 Task: Add Andalou Naturals 1000 Roses Soothing Body Lotion to the cart.
Action: Mouse moved to (662, 238)
Screenshot: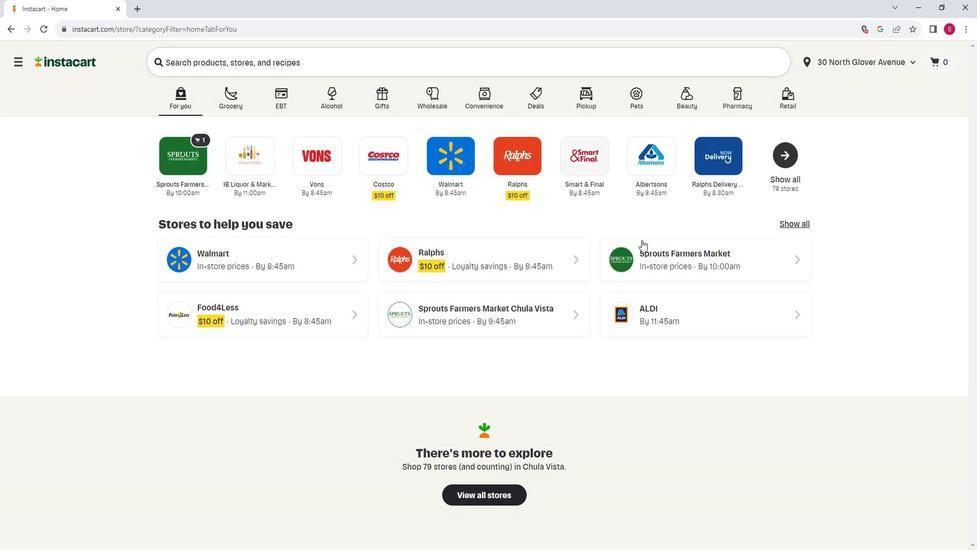 
Action: Mouse pressed left at (662, 238)
Screenshot: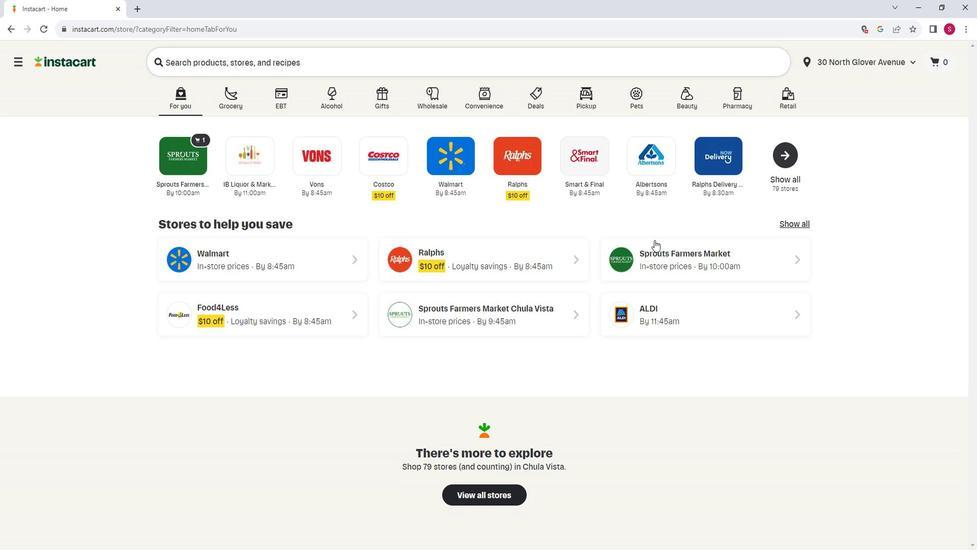 
Action: Mouse moved to (40, 402)
Screenshot: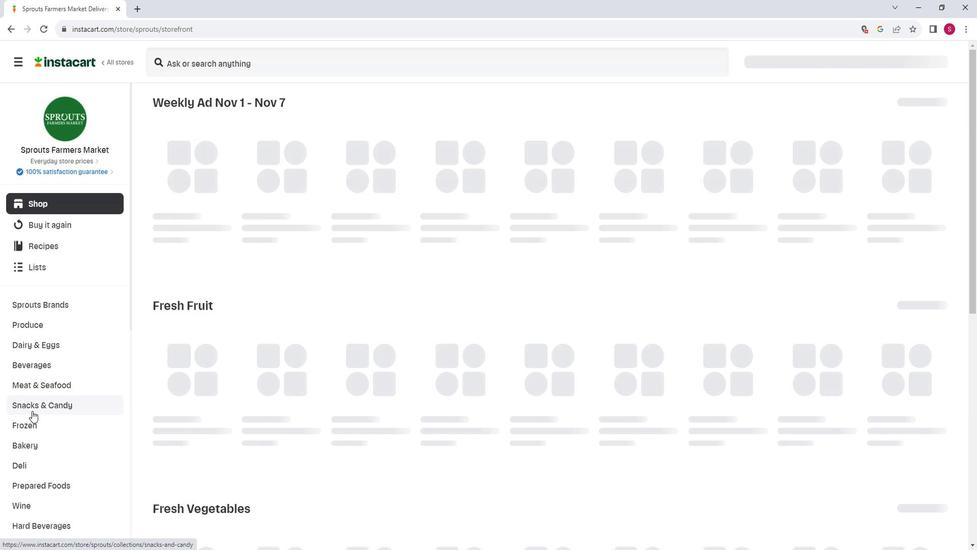 
Action: Mouse scrolled (40, 402) with delta (0, 0)
Screenshot: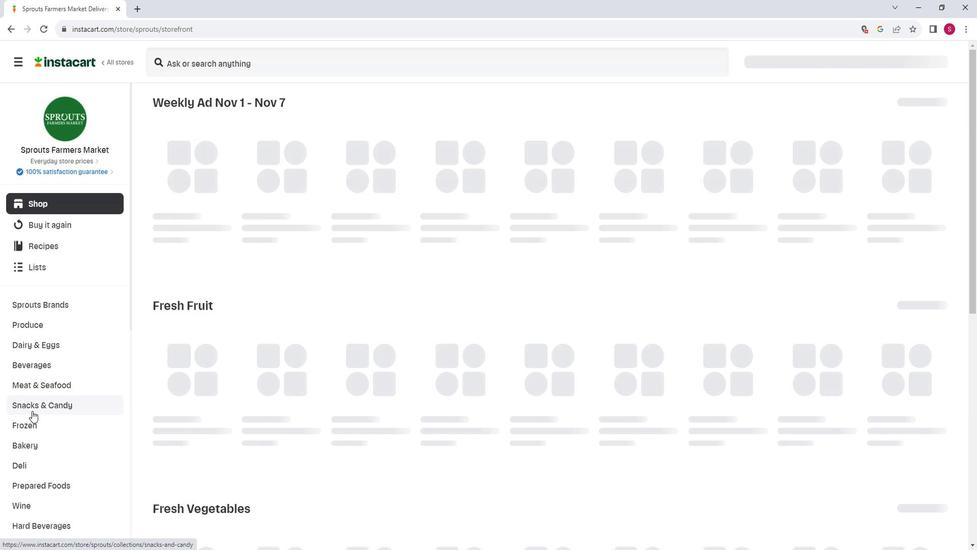 
Action: Mouse moved to (42, 403)
Screenshot: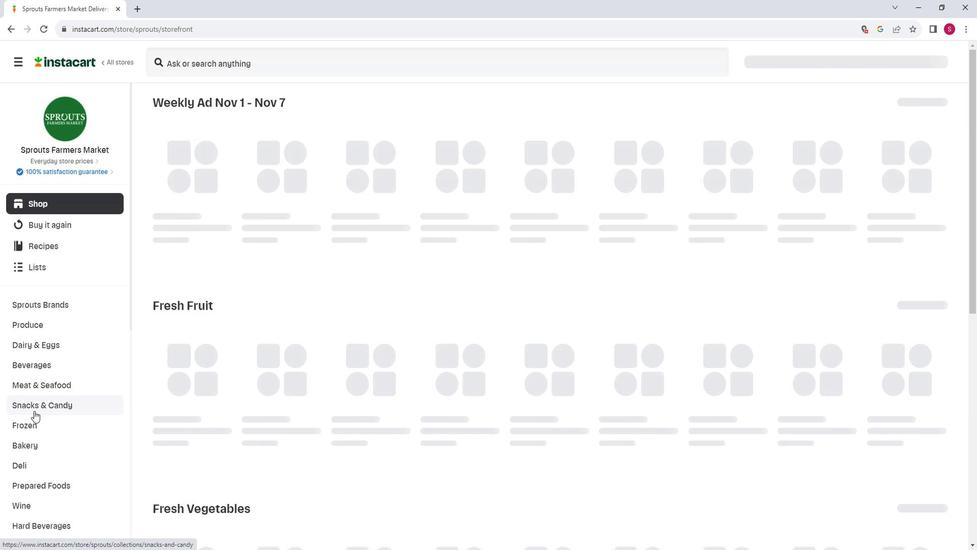 
Action: Mouse scrolled (42, 402) with delta (0, 0)
Screenshot: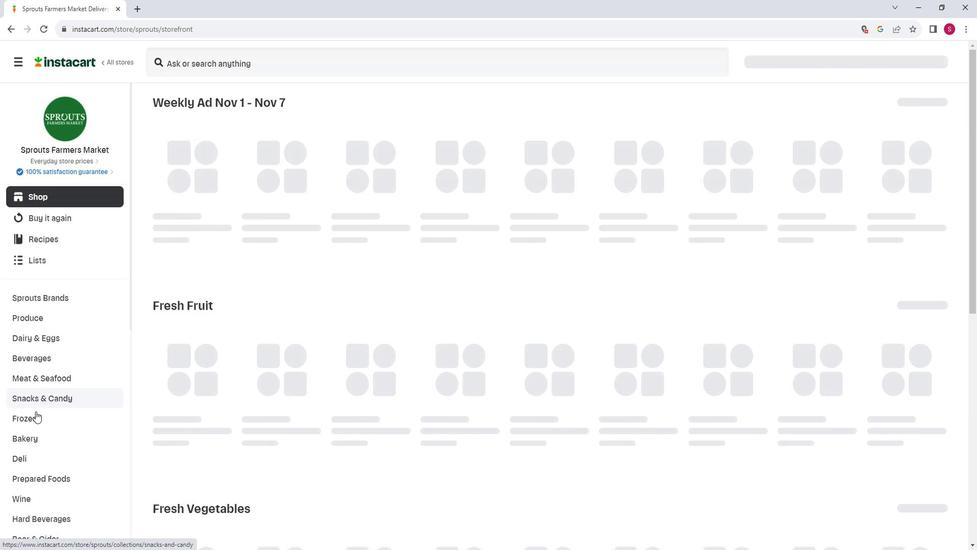 
Action: Mouse scrolled (42, 402) with delta (0, 0)
Screenshot: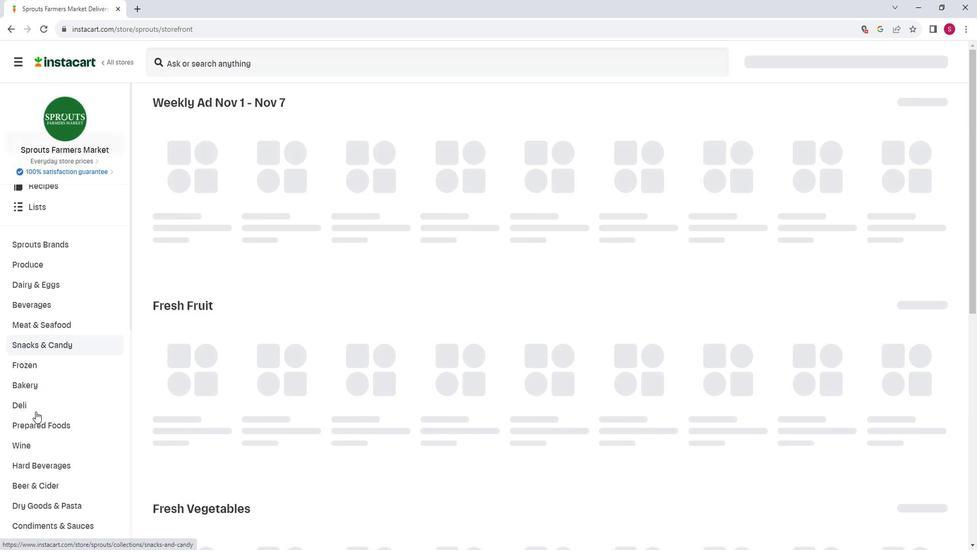 
Action: Mouse moved to (44, 403)
Screenshot: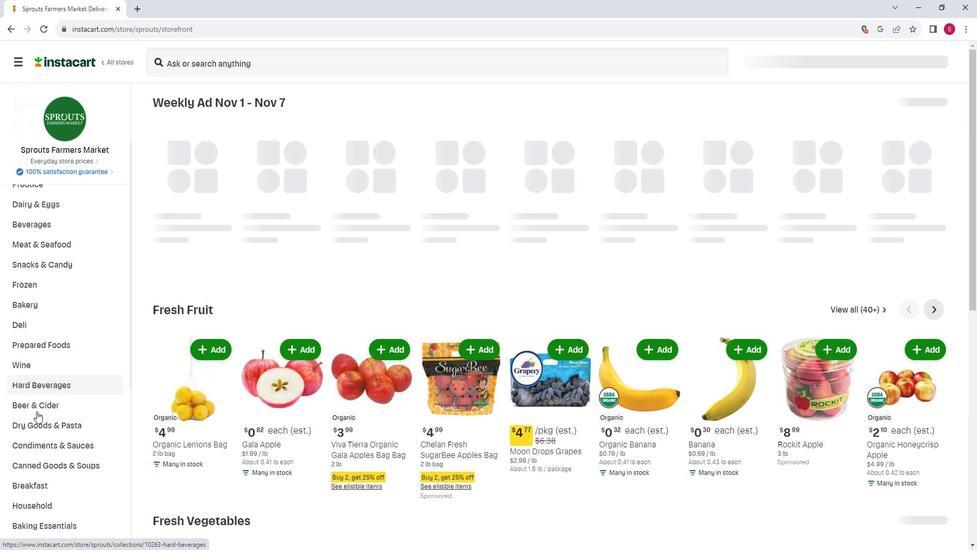 
Action: Mouse scrolled (44, 402) with delta (0, 0)
Screenshot: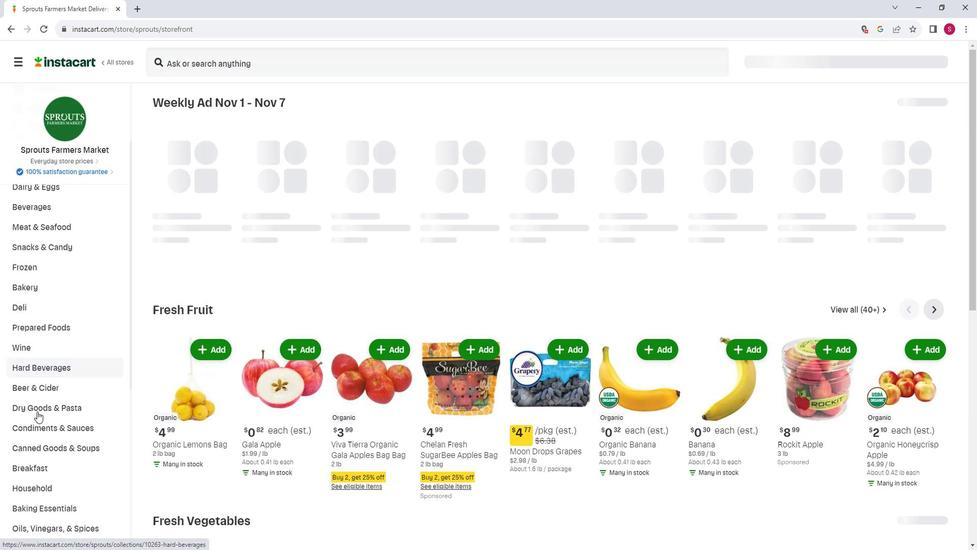 
Action: Mouse moved to (44, 405)
Screenshot: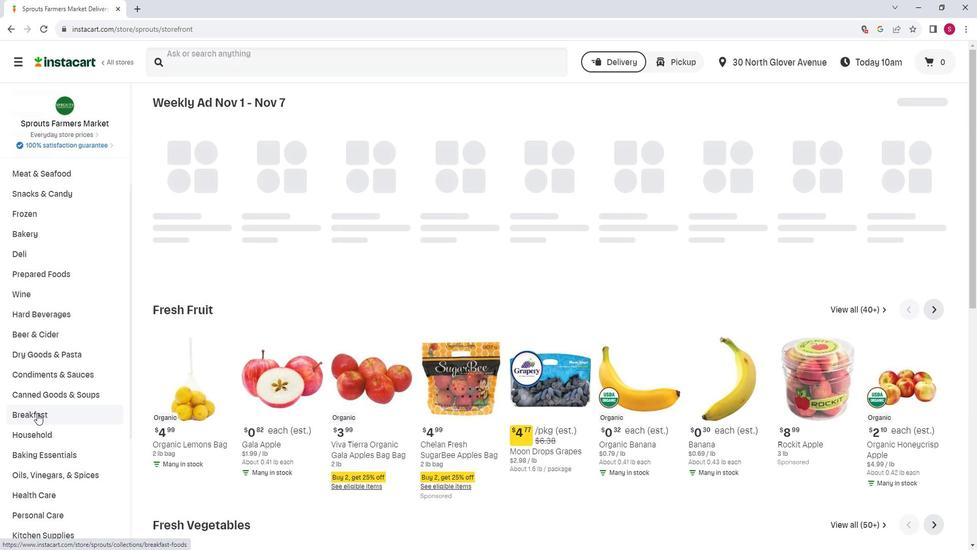 
Action: Mouse scrolled (44, 404) with delta (0, 0)
Screenshot: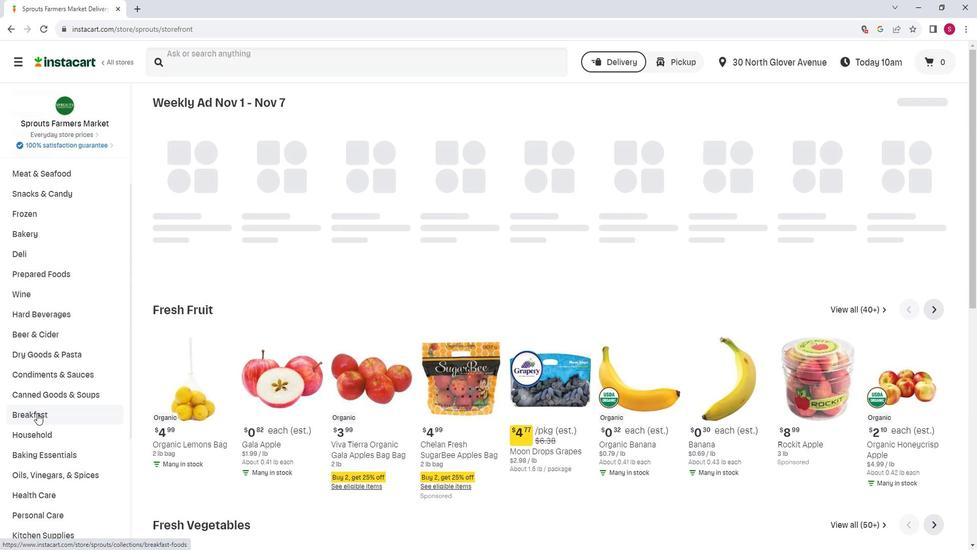 
Action: Mouse moved to (57, 450)
Screenshot: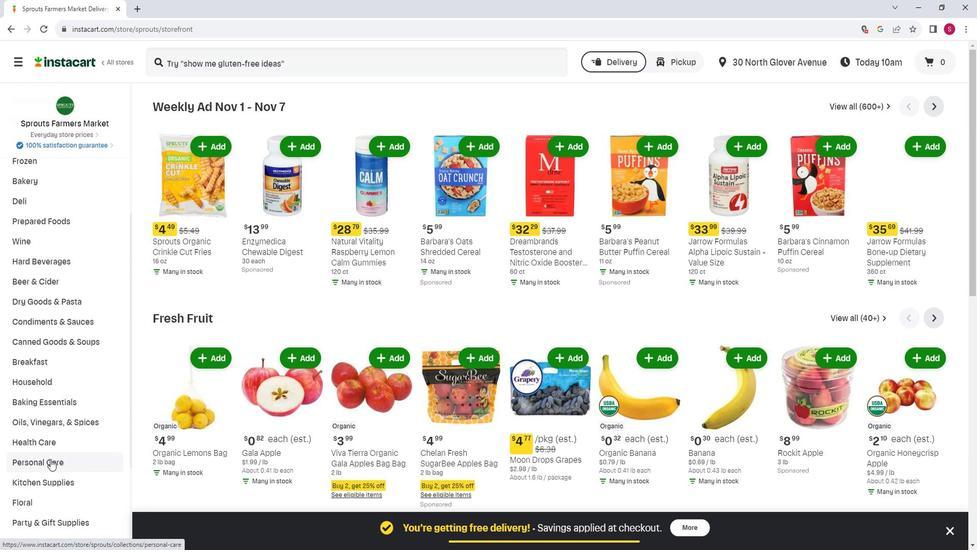 
Action: Mouse pressed left at (57, 450)
Screenshot: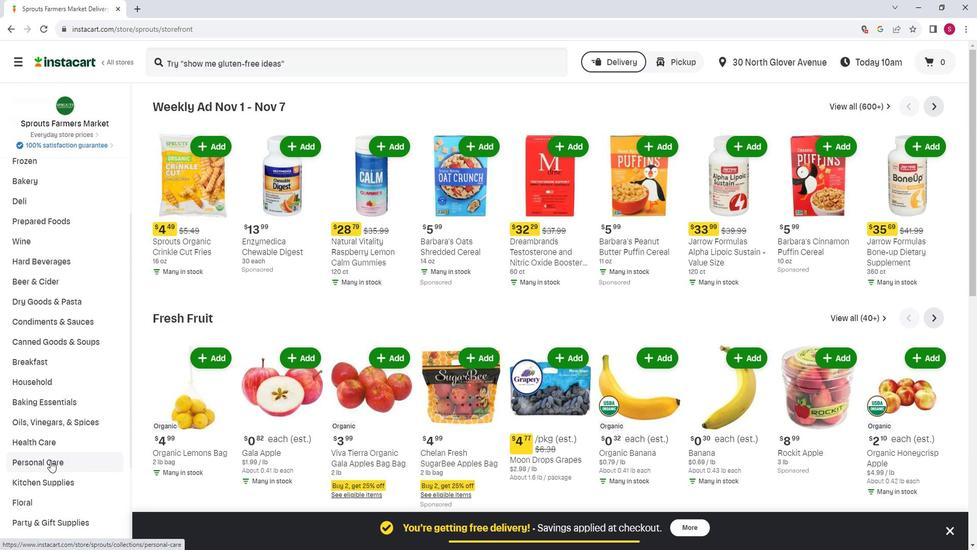 
Action: Mouse moved to (243, 136)
Screenshot: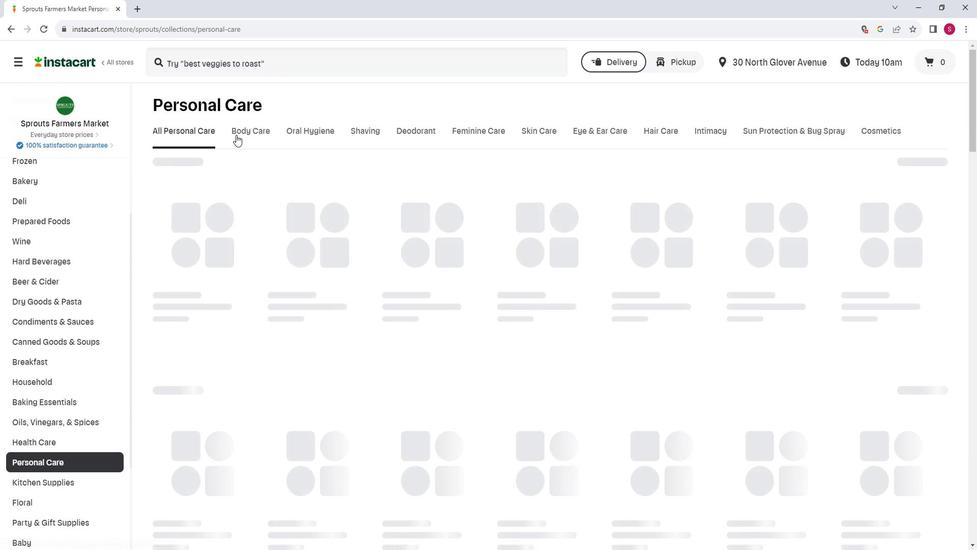 
Action: Mouse pressed left at (243, 136)
Screenshot: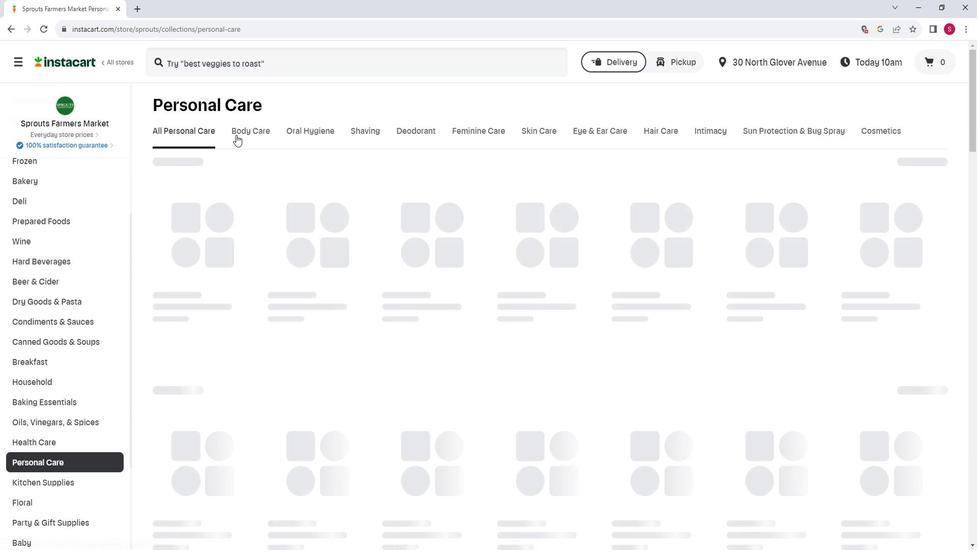 
Action: Mouse moved to (411, 174)
Screenshot: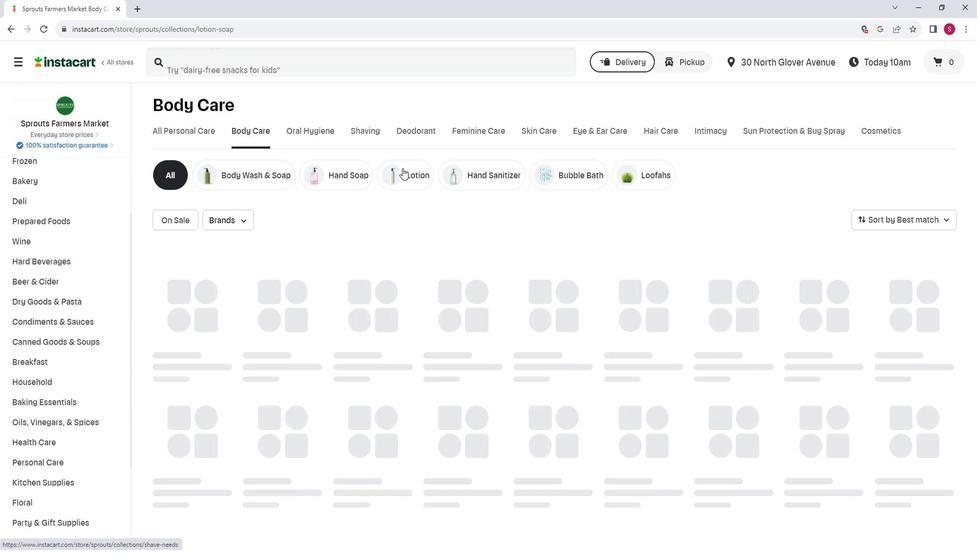 
Action: Mouse pressed left at (411, 174)
Screenshot: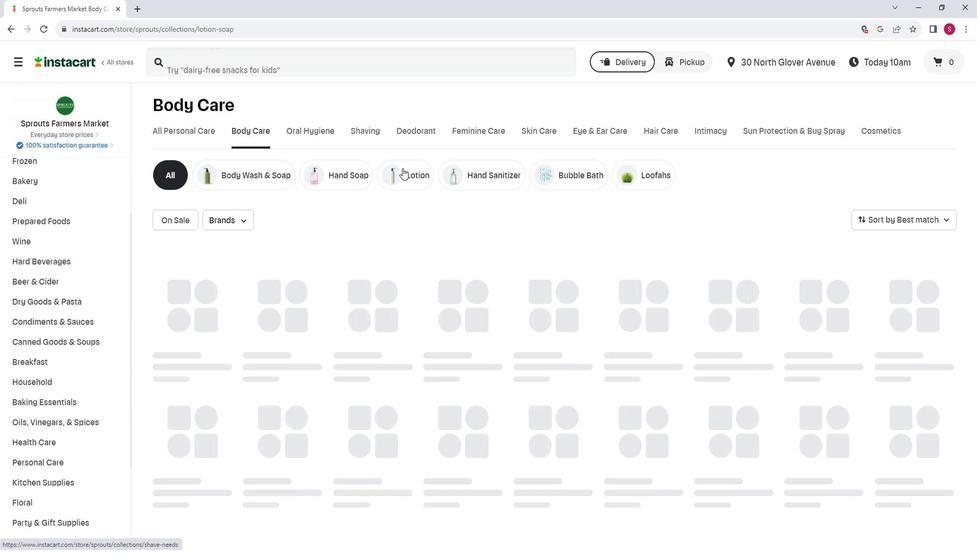 
Action: Mouse moved to (252, 69)
Screenshot: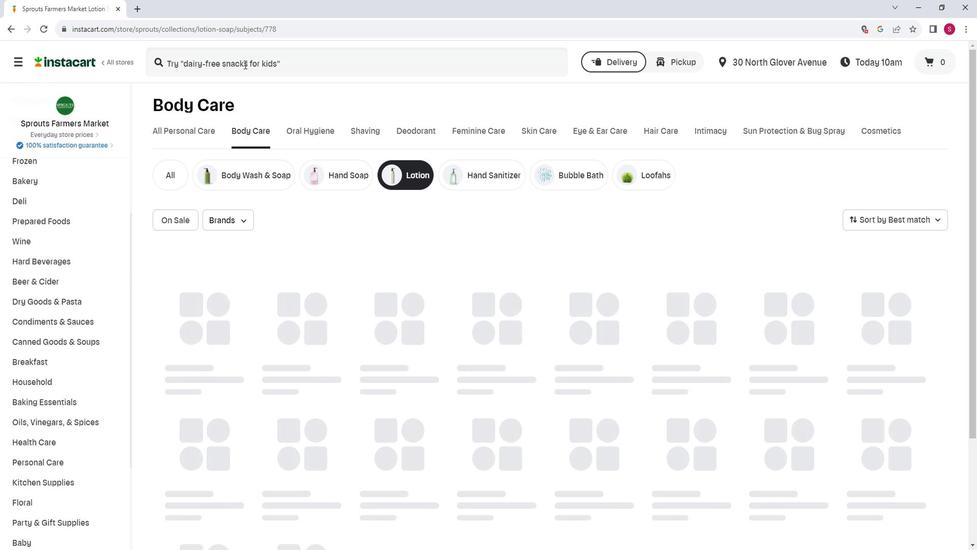
Action: Mouse pressed left at (252, 69)
Screenshot: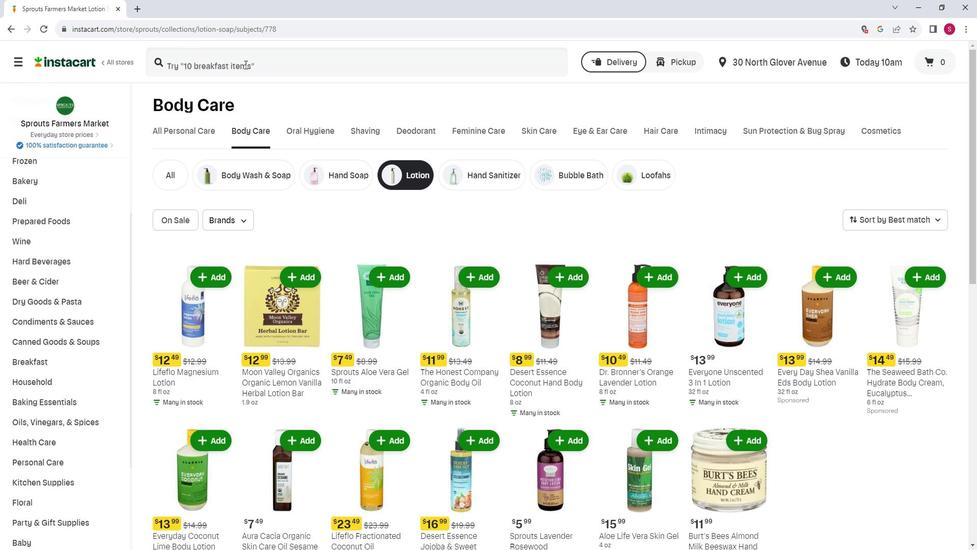 
Action: Mouse moved to (252, 69)
Screenshot: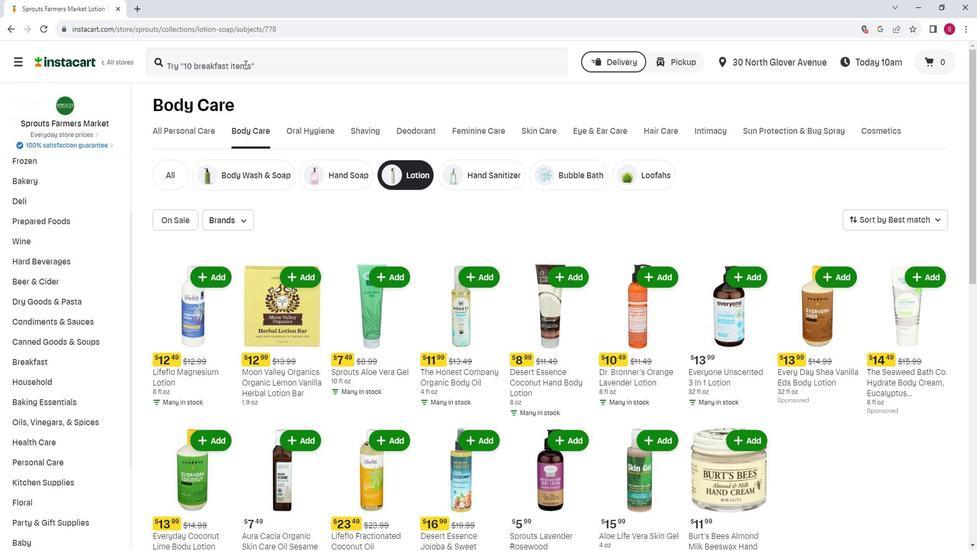 
Action: Key pressed <Key.shift>Andalou<Key.space><Key.shift><Key.shift><Key.shift><Key.shift><Key.shift>Naturals<Key.space>1000<Key.space><Key.shift>Roses<Key.space><Key.shift>Soothing<Key.space><Key.shift><Key.shift><Key.shift><Key.shift><Key.shift><Key.shift><Key.shift><Key.shift>Body<Key.space>b<Key.backspace><Key.shift><Key.space>Lotion<Key.enter>
Screenshot: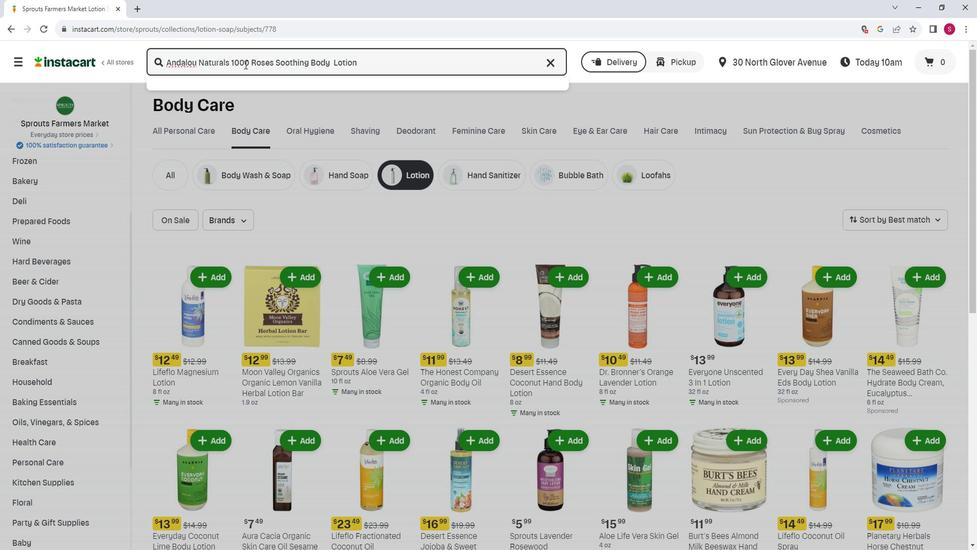 
Action: Mouse moved to (670, 423)
Screenshot: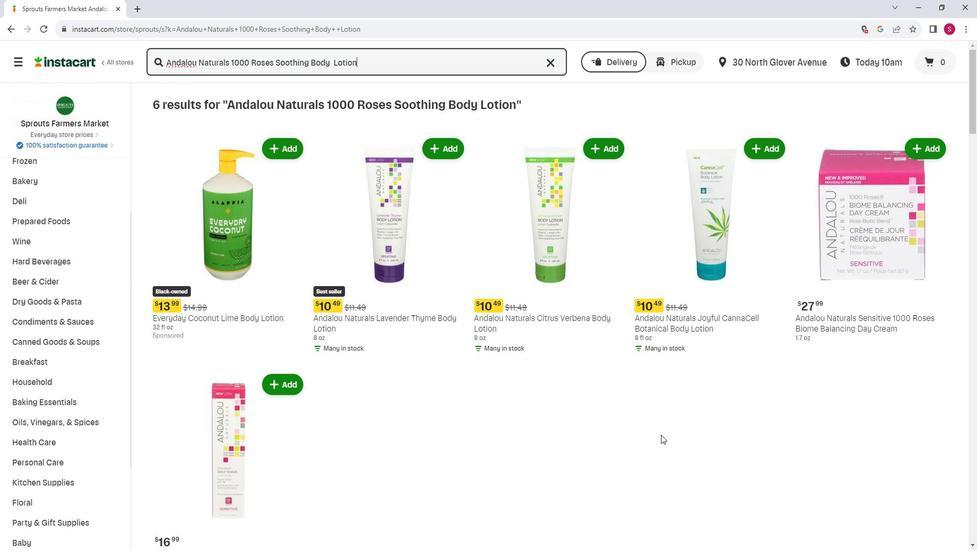 
Action: Mouse scrolled (670, 423) with delta (0, 0)
Screenshot: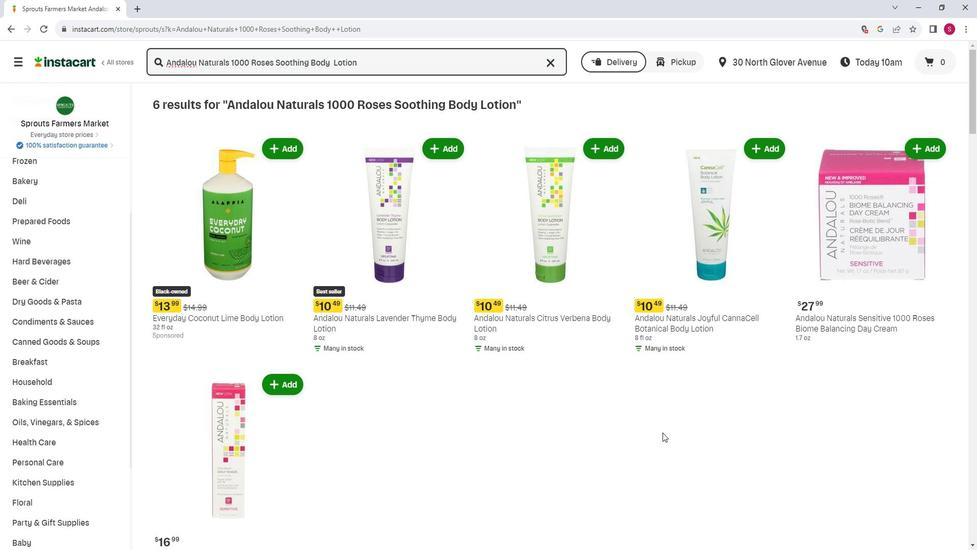 
Action: Mouse scrolled (670, 423) with delta (0, 0)
Screenshot: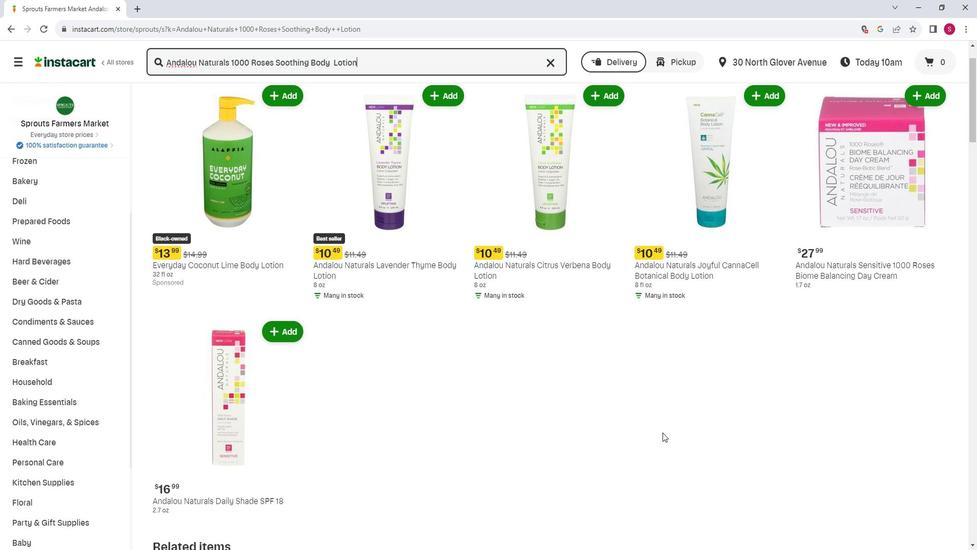 
Action: Mouse scrolled (670, 423) with delta (0, 0)
Screenshot: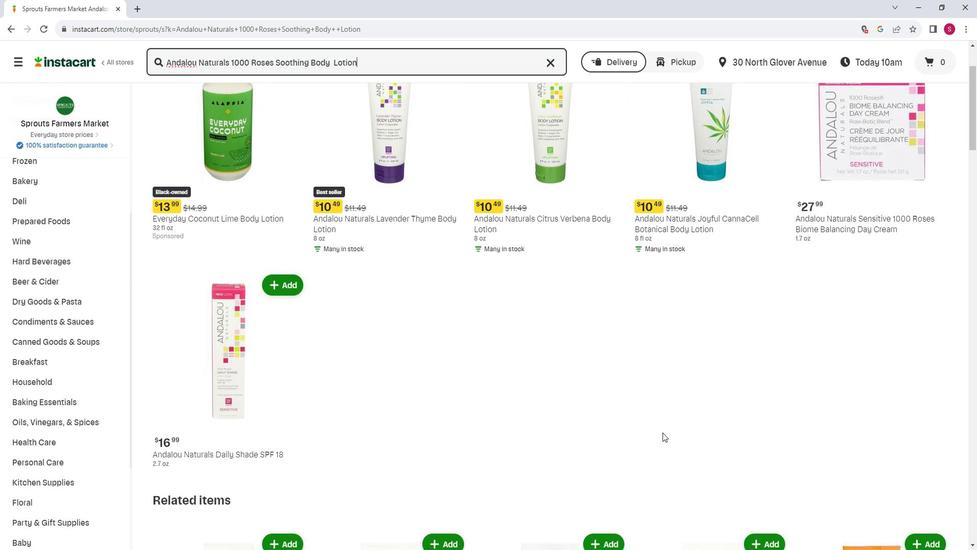 
Action: Mouse moved to (617, 390)
Screenshot: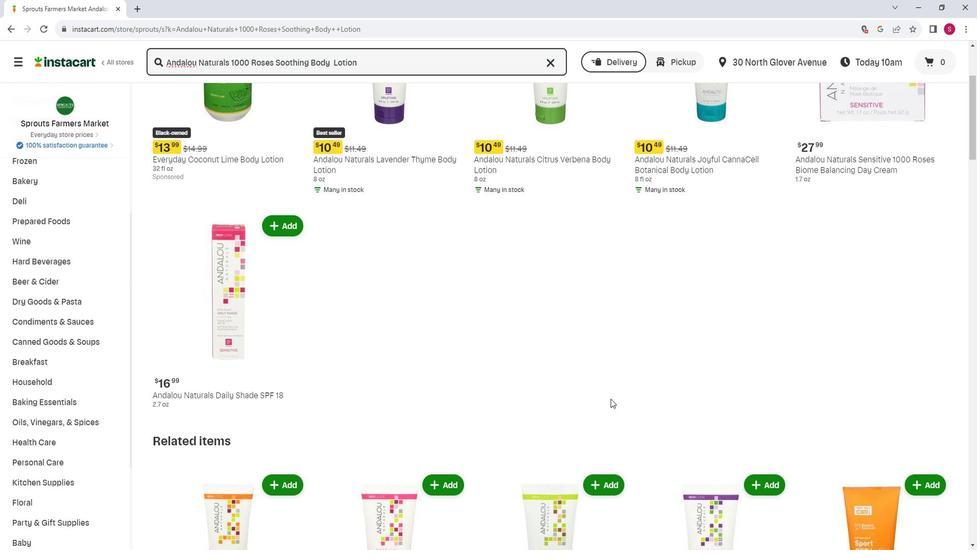 
Action: Mouse scrolled (617, 389) with delta (0, 0)
Screenshot: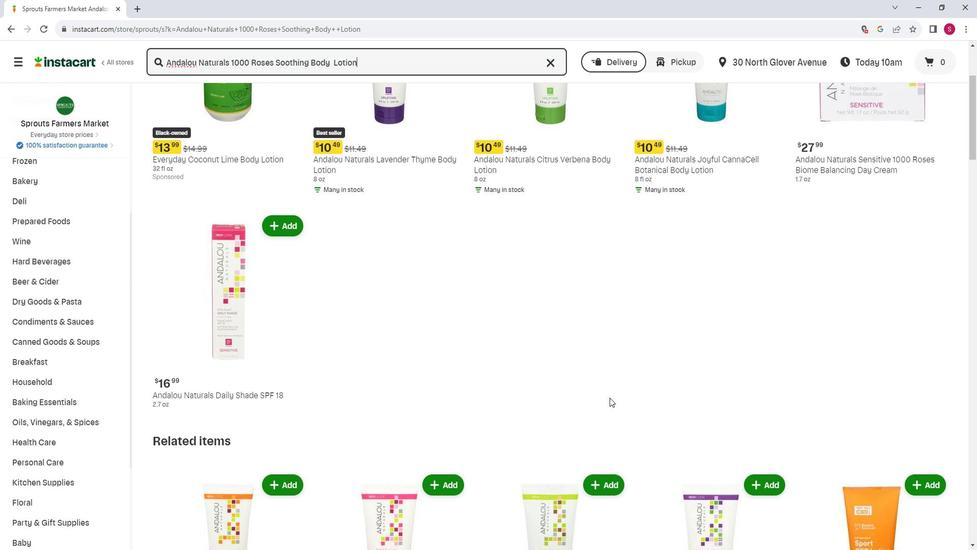 
Action: Mouse scrolled (617, 389) with delta (0, 0)
Screenshot: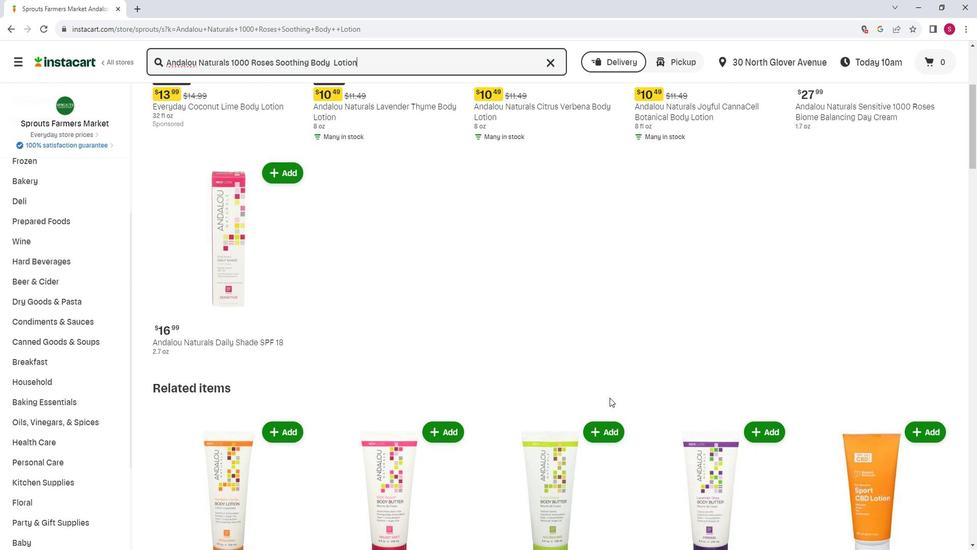 
Action: Mouse scrolled (617, 389) with delta (0, 0)
Screenshot: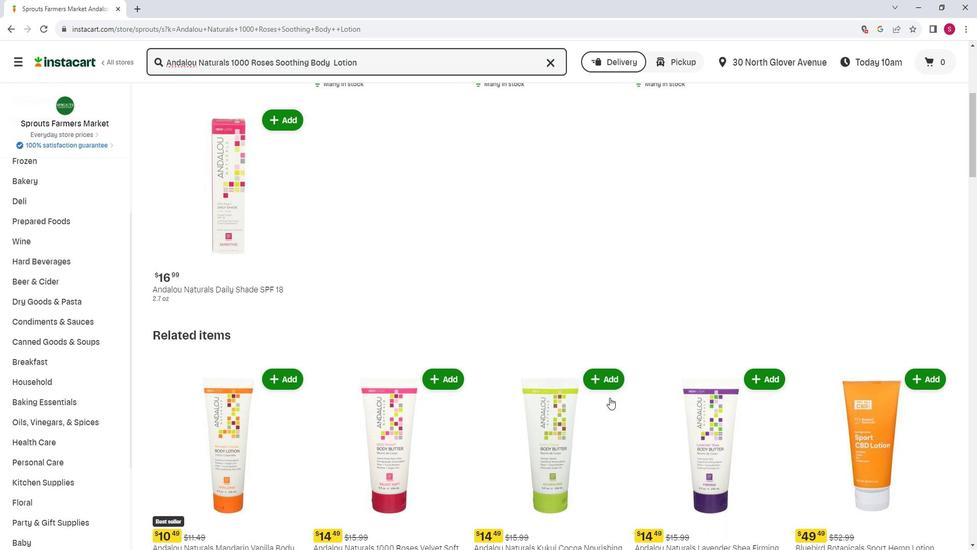 
Action: Mouse scrolled (617, 389) with delta (0, 0)
Screenshot: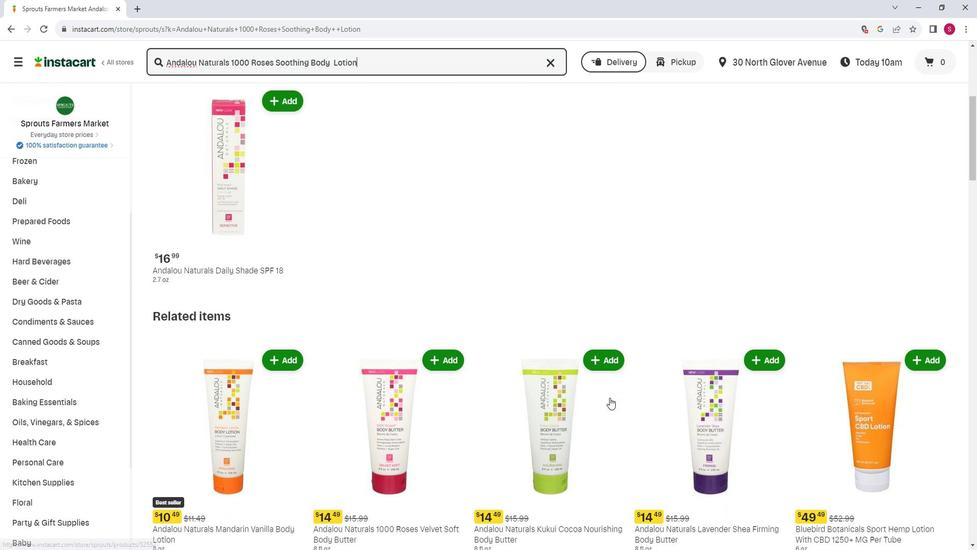 
Action: Mouse scrolled (617, 389) with delta (0, 0)
Screenshot: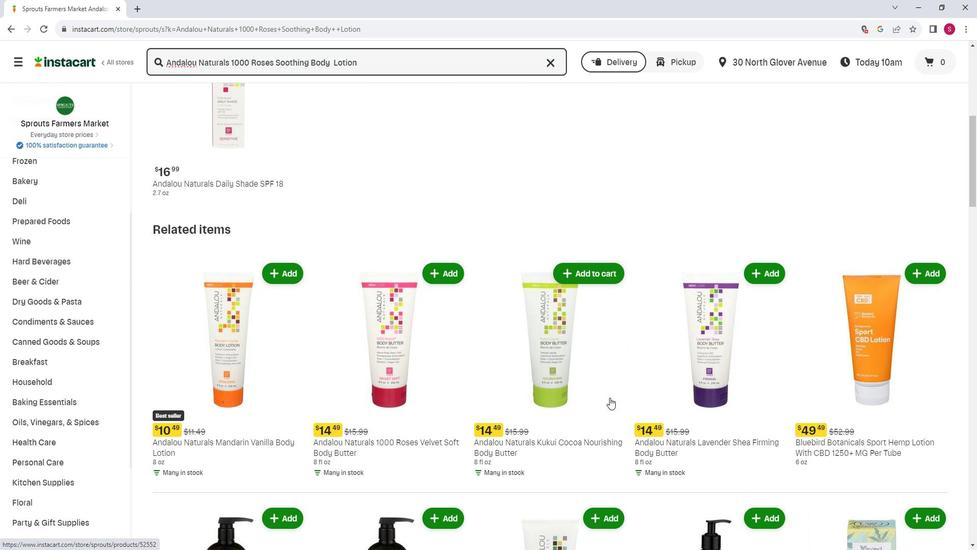 
Action: Mouse scrolled (617, 389) with delta (0, 0)
Screenshot: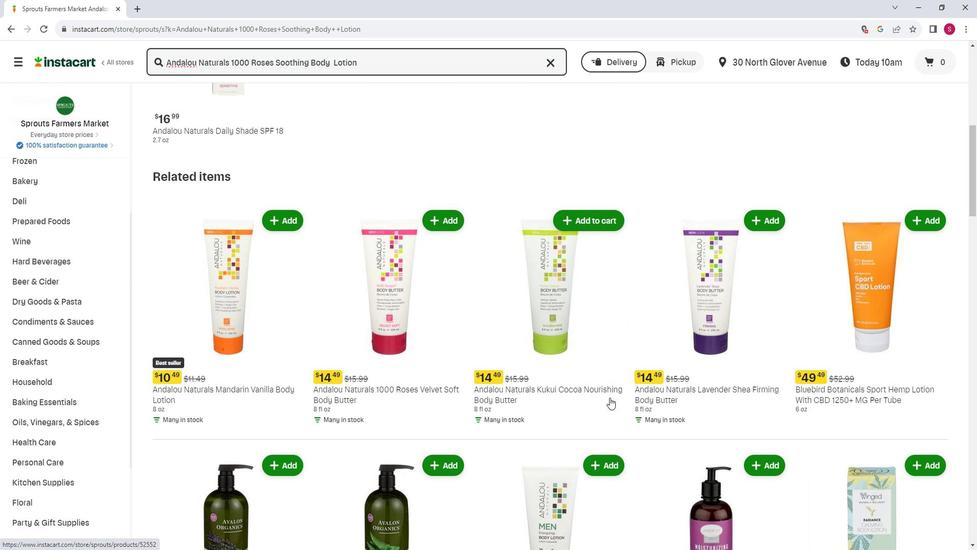 
Action: Mouse scrolled (617, 389) with delta (0, 0)
Screenshot: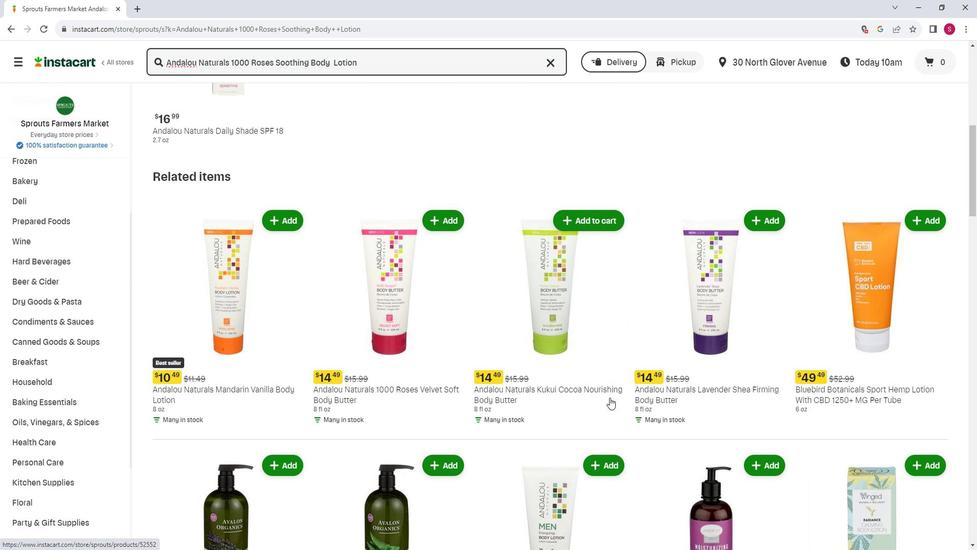 
Action: Mouse scrolled (617, 389) with delta (0, 0)
Screenshot: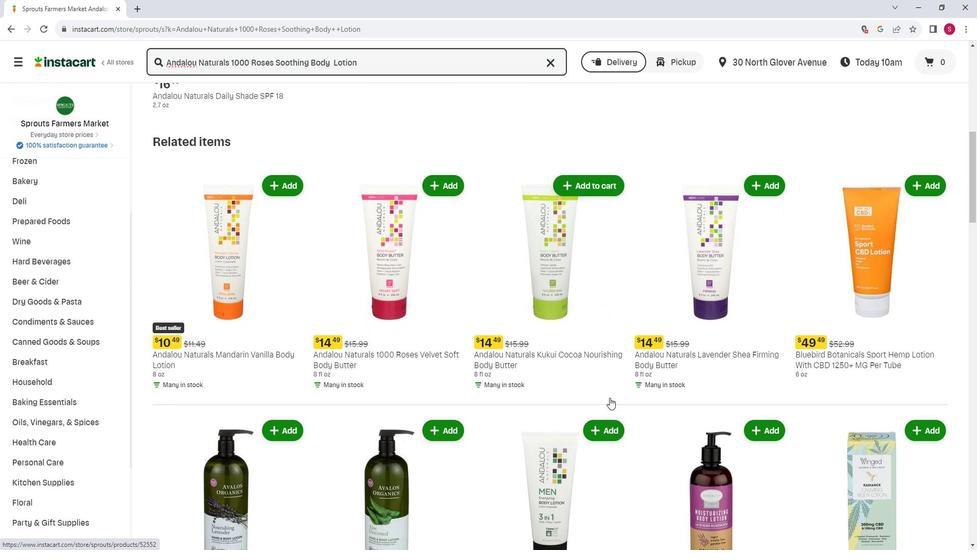 
Action: Mouse scrolled (617, 389) with delta (0, 0)
Screenshot: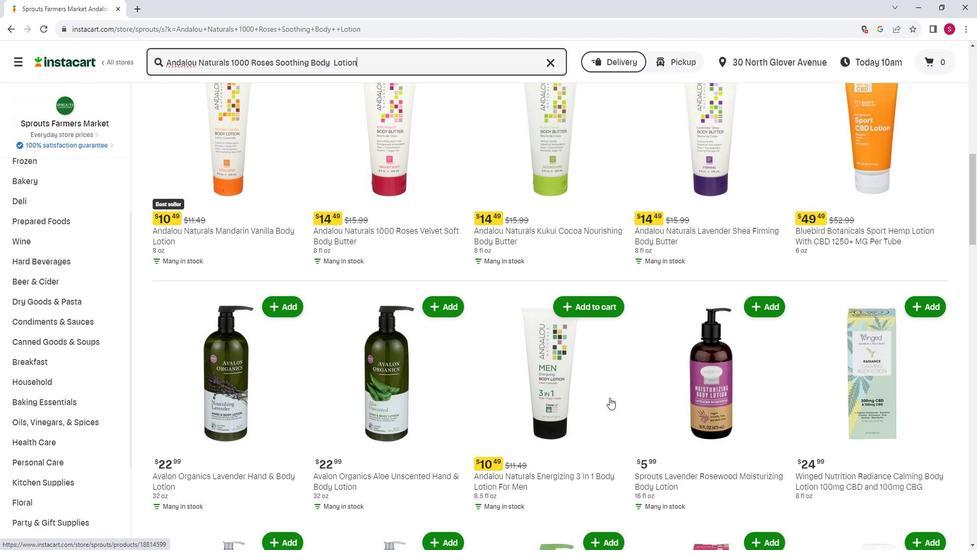 
Action: Mouse scrolled (617, 389) with delta (0, 0)
Screenshot: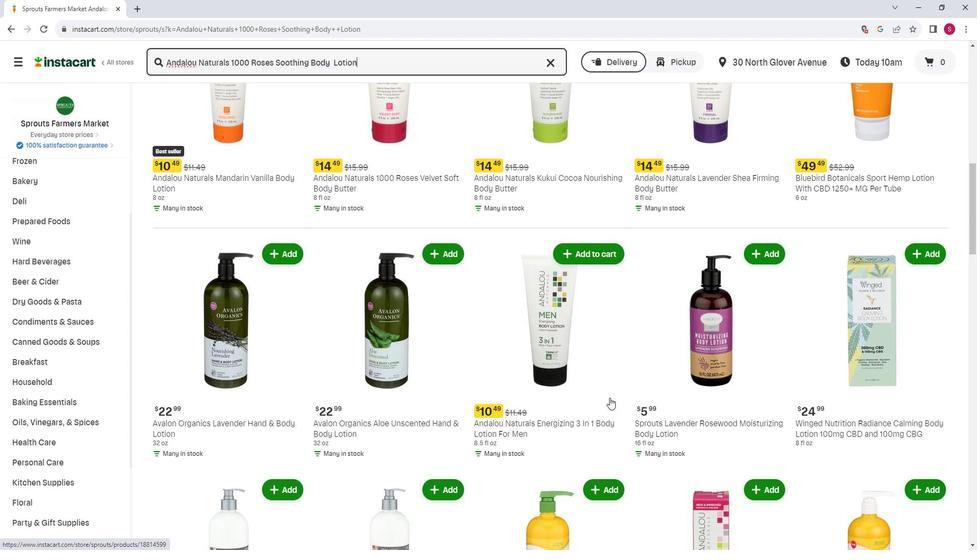 
Action: Mouse scrolled (617, 389) with delta (0, 0)
Screenshot: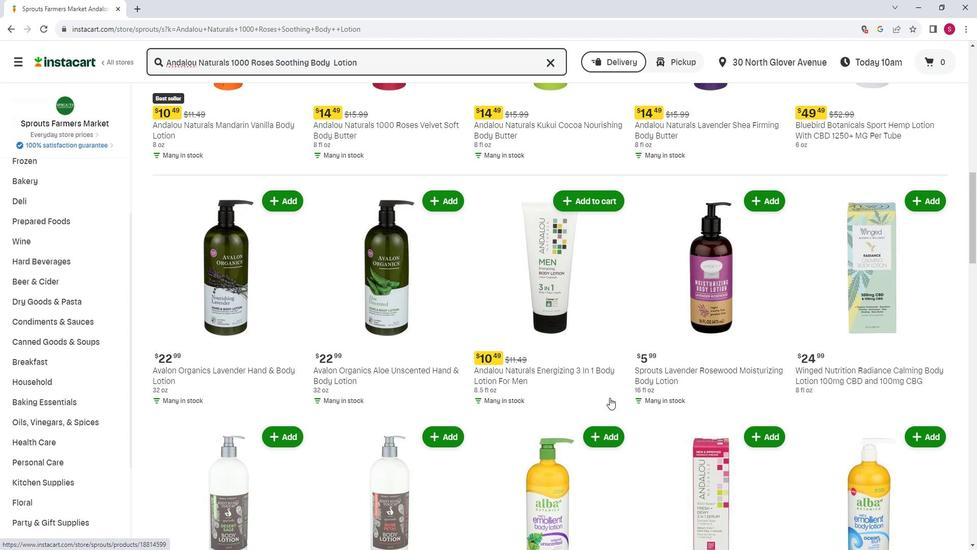 
Action: Mouse scrolled (617, 389) with delta (0, 0)
Screenshot: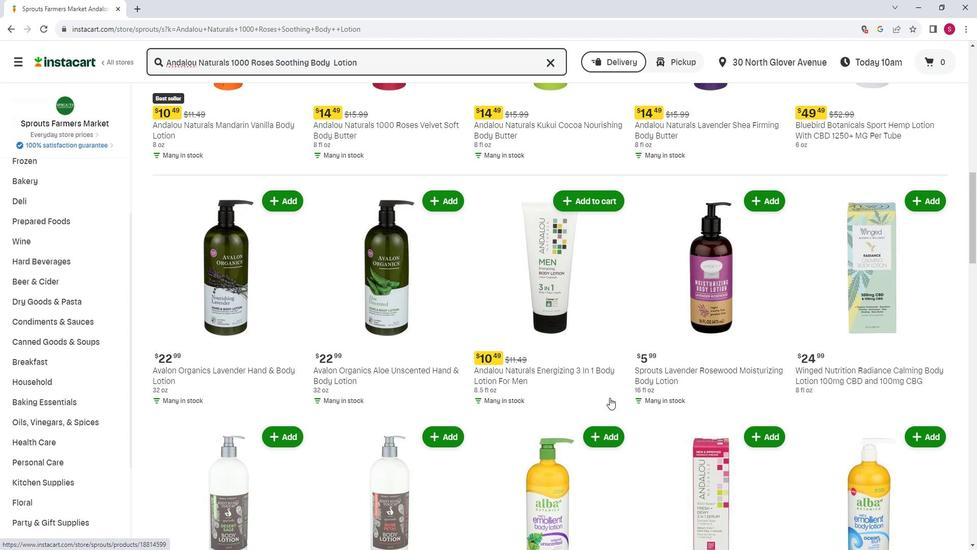 
Action: Mouse scrolled (617, 389) with delta (0, 0)
Screenshot: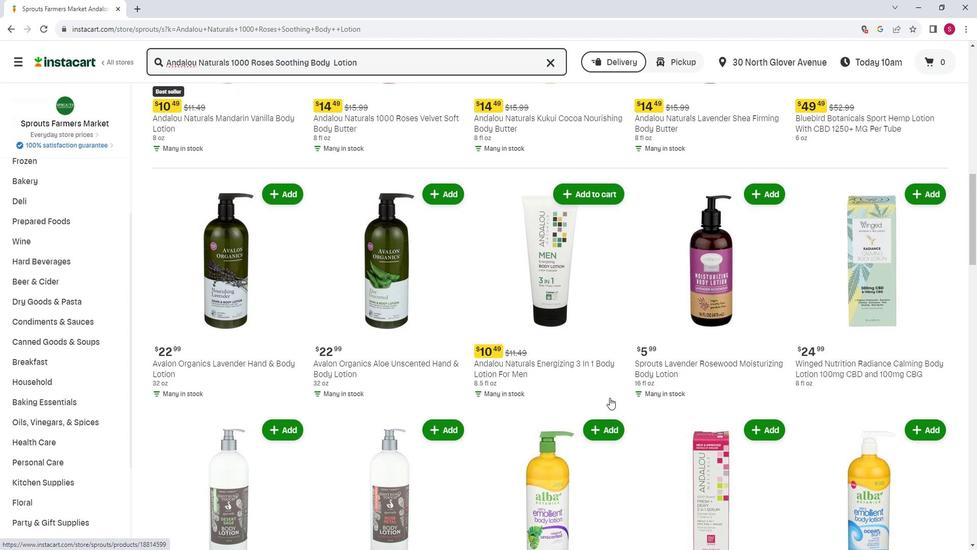 
Action: Mouse scrolled (617, 389) with delta (0, 0)
Screenshot: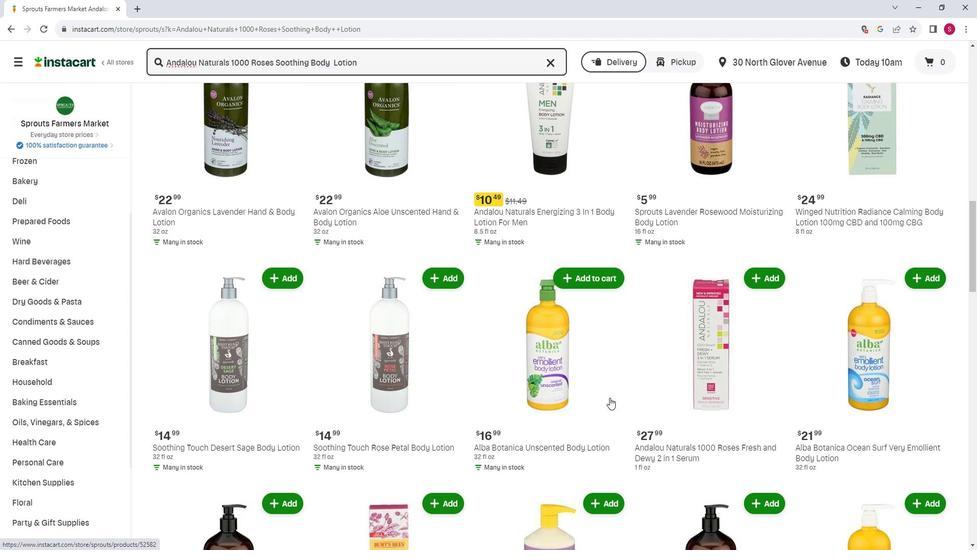 
Action: Mouse scrolled (617, 389) with delta (0, 0)
Screenshot: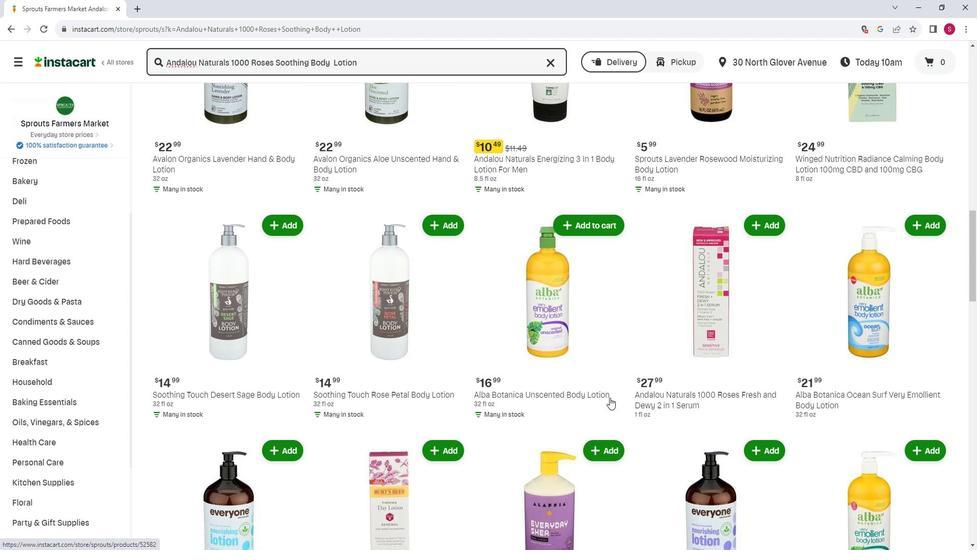 
Action: Mouse scrolled (617, 389) with delta (0, 0)
Screenshot: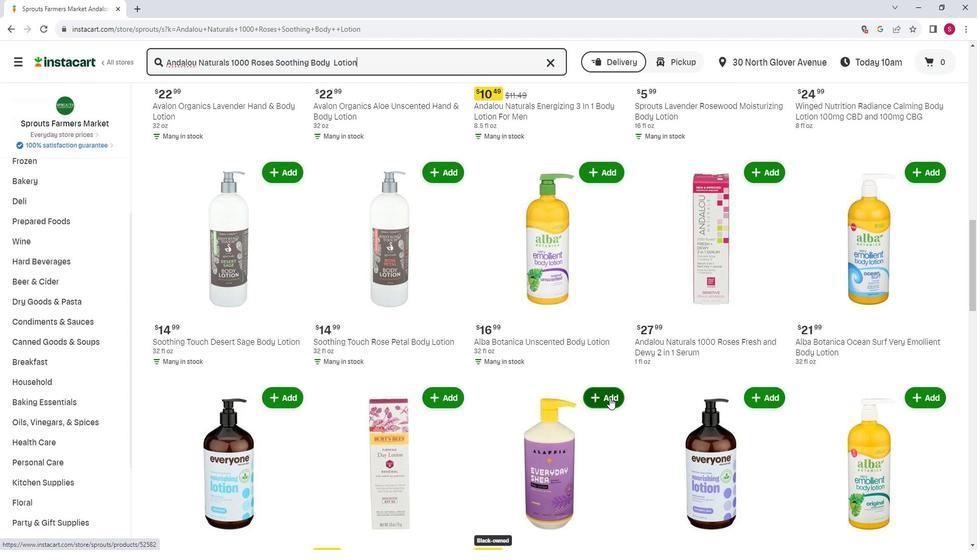 
Action: Mouse scrolled (617, 389) with delta (0, 0)
Screenshot: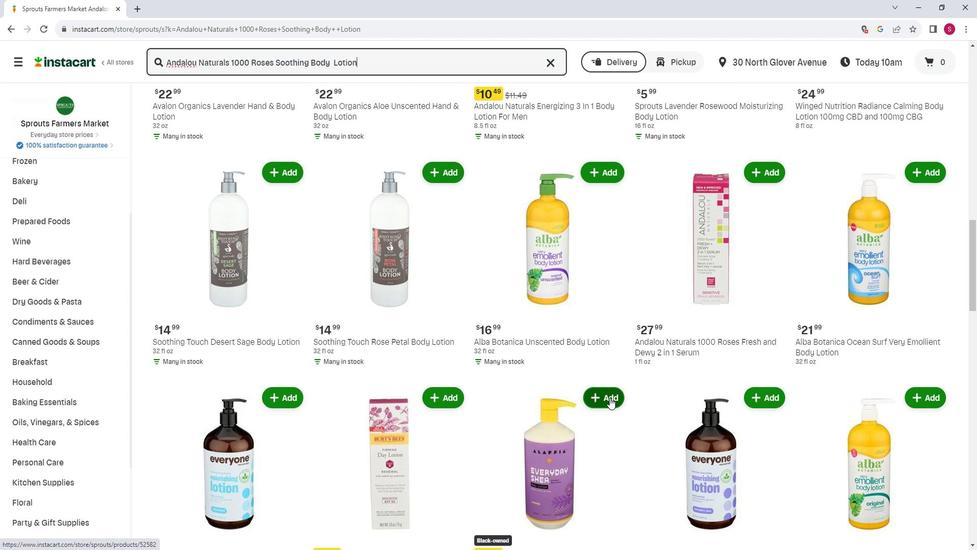 
Action: Mouse scrolled (617, 389) with delta (0, 0)
Screenshot: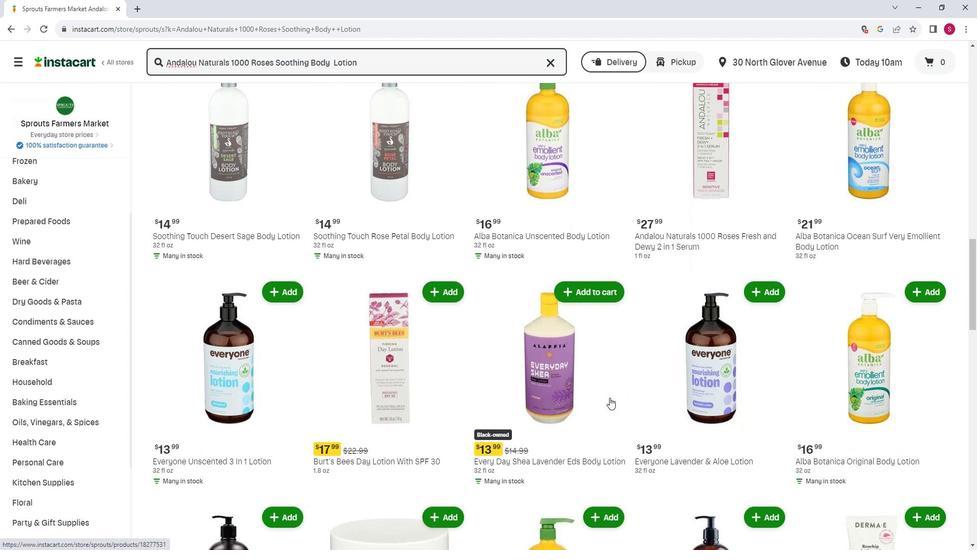 
Action: Mouse scrolled (617, 389) with delta (0, 0)
Screenshot: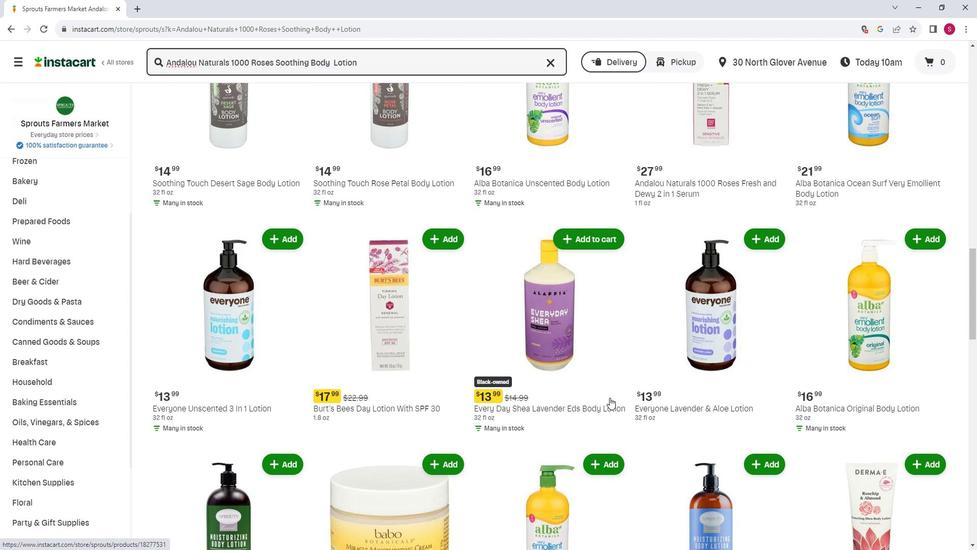 
Action: Mouse scrolled (617, 389) with delta (0, 0)
Screenshot: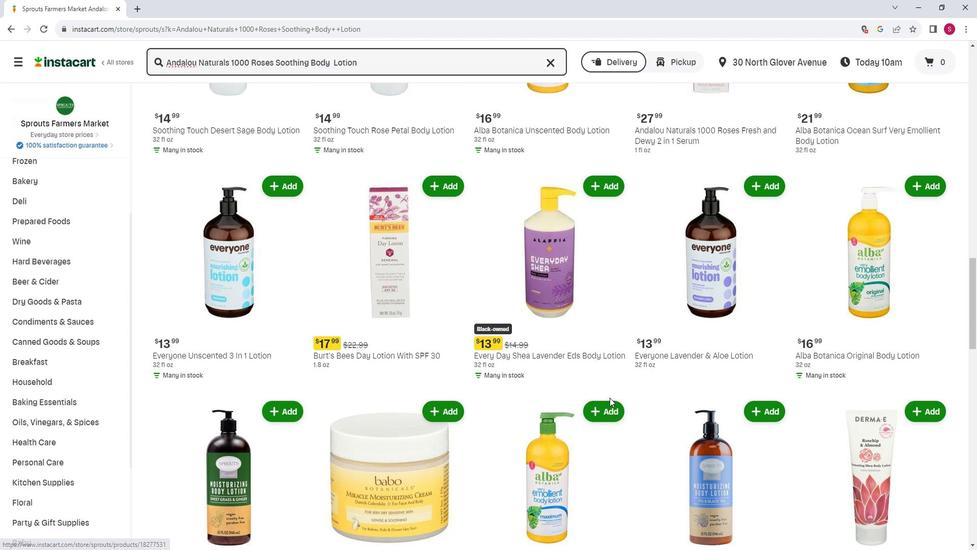 
Action: Mouse scrolled (617, 389) with delta (0, 0)
Screenshot: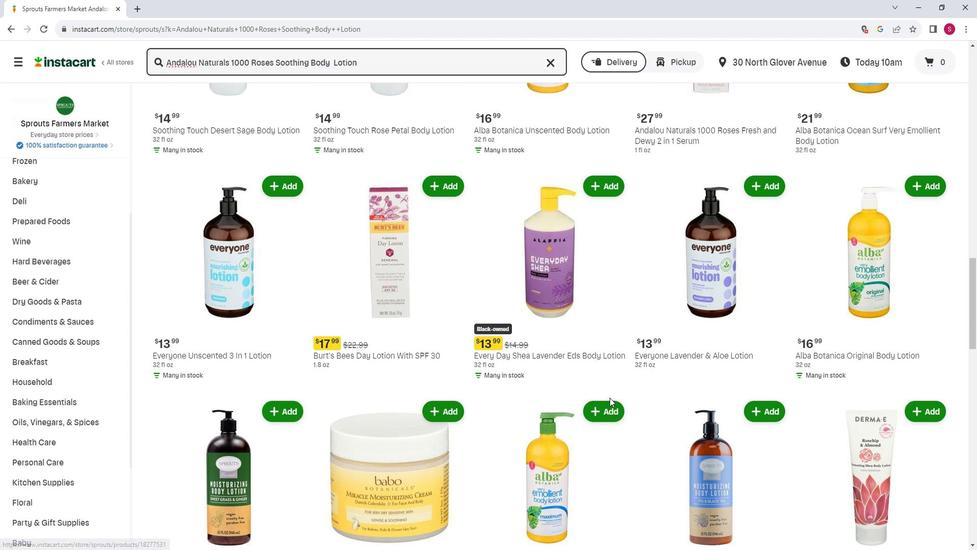 
Action: Mouse scrolled (617, 389) with delta (0, 0)
Screenshot: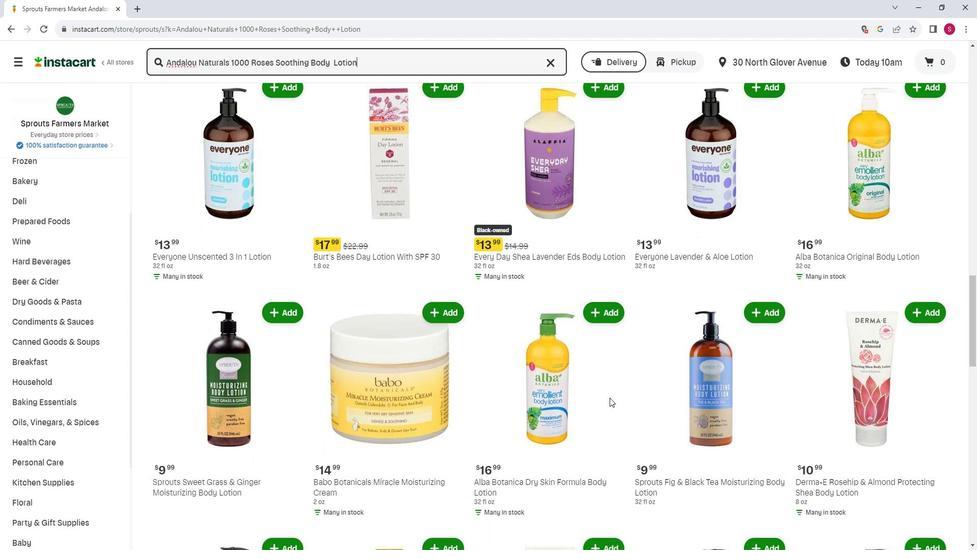 
Action: Mouse scrolled (617, 389) with delta (0, 0)
Screenshot: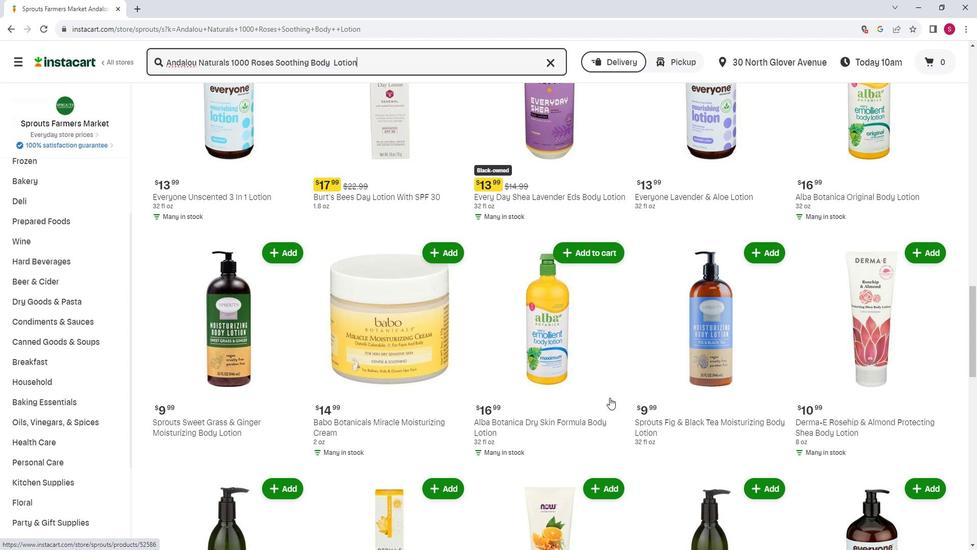 
Action: Mouse scrolled (617, 389) with delta (0, 0)
Screenshot: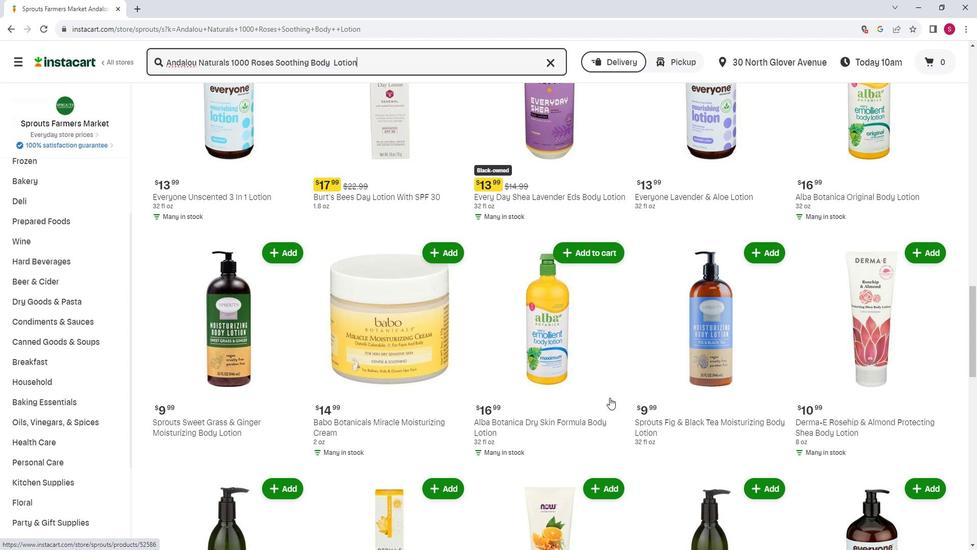 
Action: Mouse scrolled (617, 389) with delta (0, 0)
Screenshot: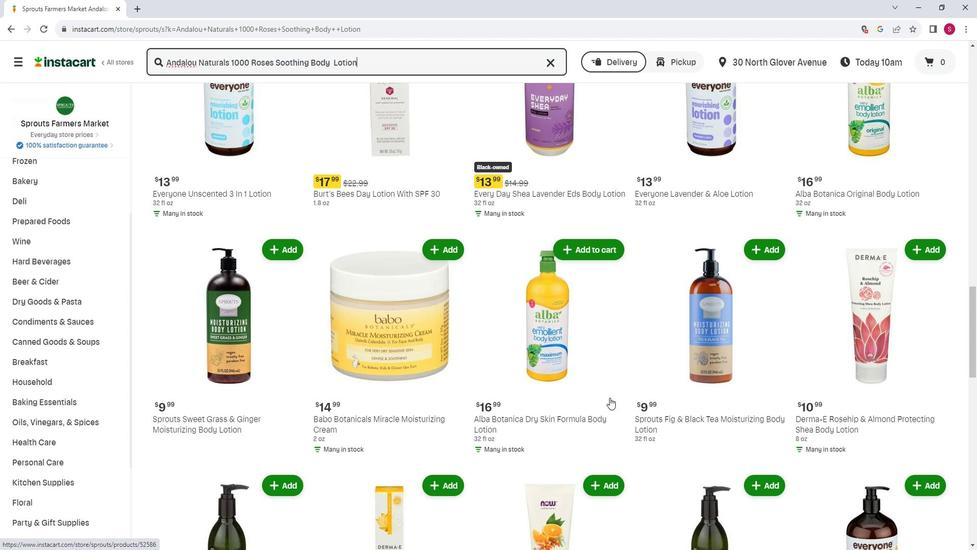 
Action: Mouse scrolled (617, 389) with delta (0, 0)
Screenshot: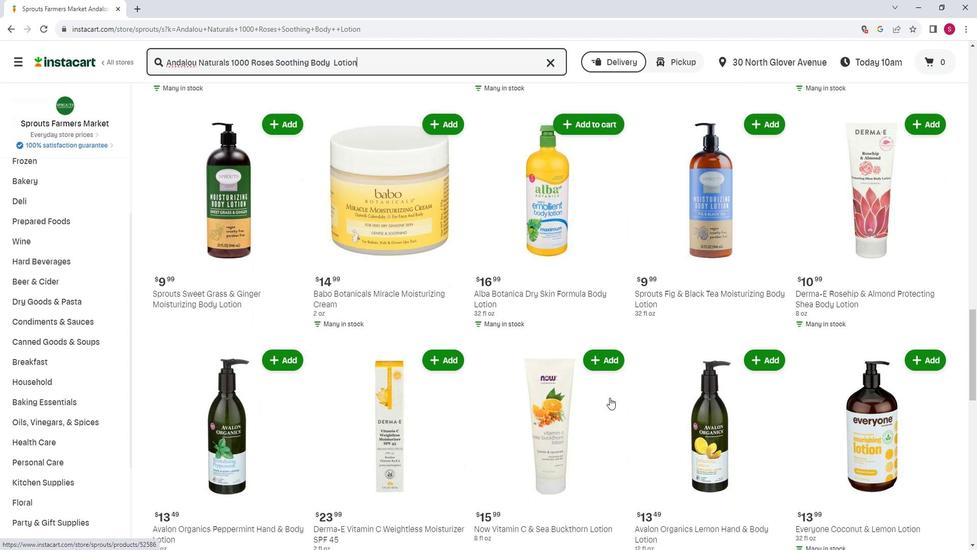
Action: Mouse scrolled (617, 389) with delta (0, 0)
Screenshot: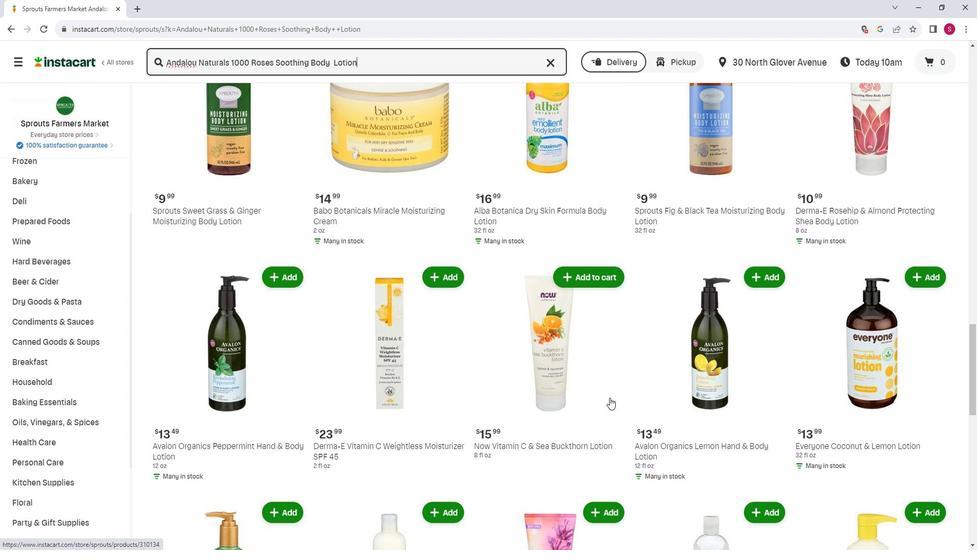 
Action: Mouse scrolled (617, 389) with delta (0, 0)
Screenshot: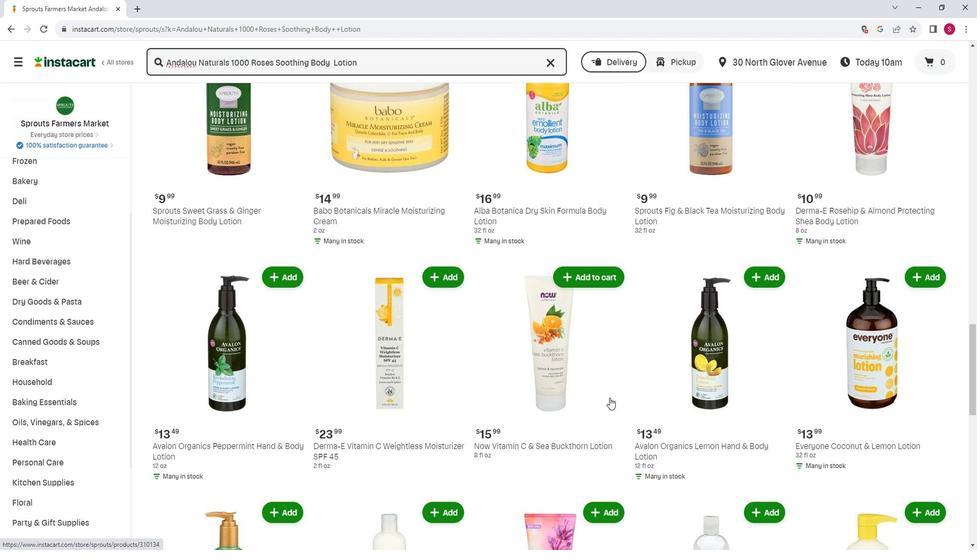 
Action: Mouse moved to (617, 390)
Screenshot: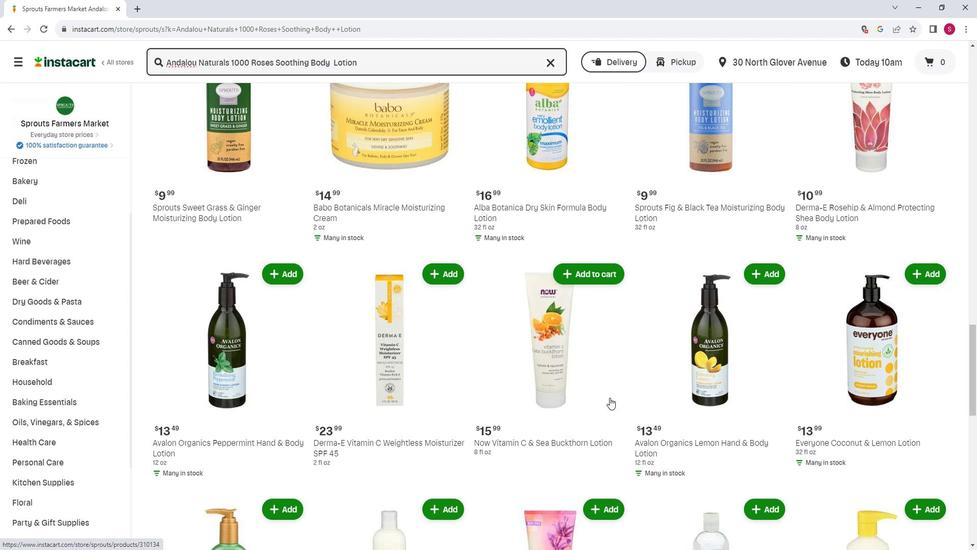 
